 Task: Customize the loan type to 15-year fixed.
Action: Mouse moved to (709, 70)
Screenshot: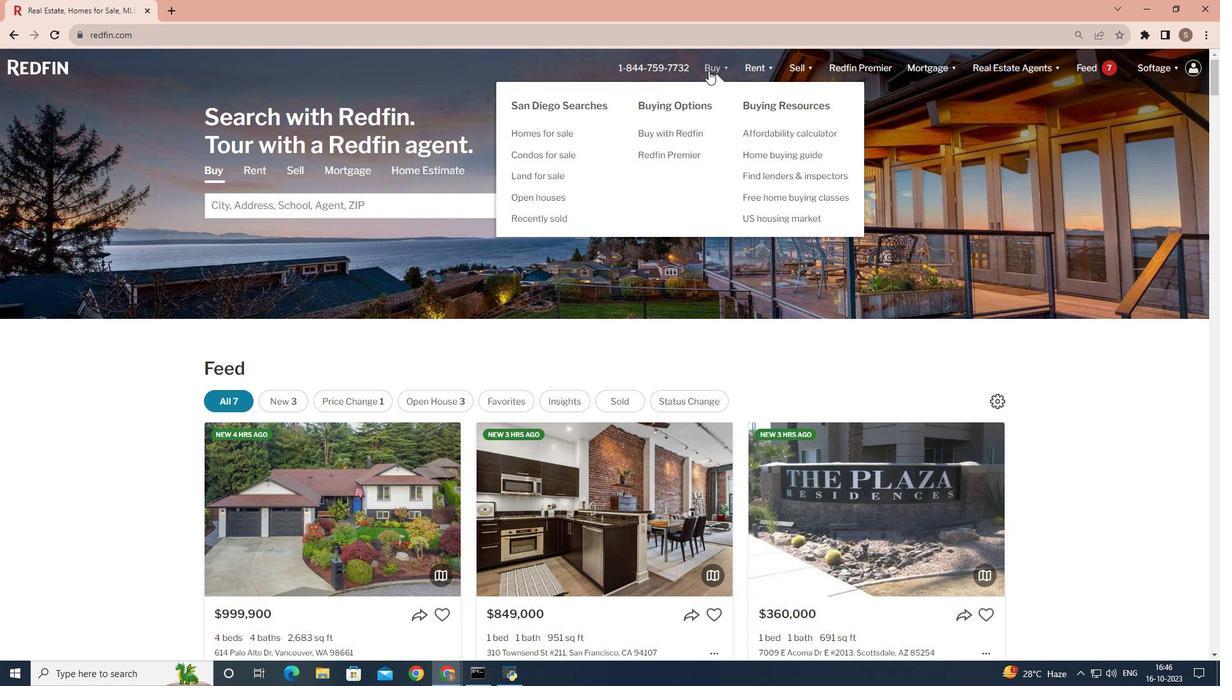 
Action: Mouse pressed left at (709, 70)
Screenshot: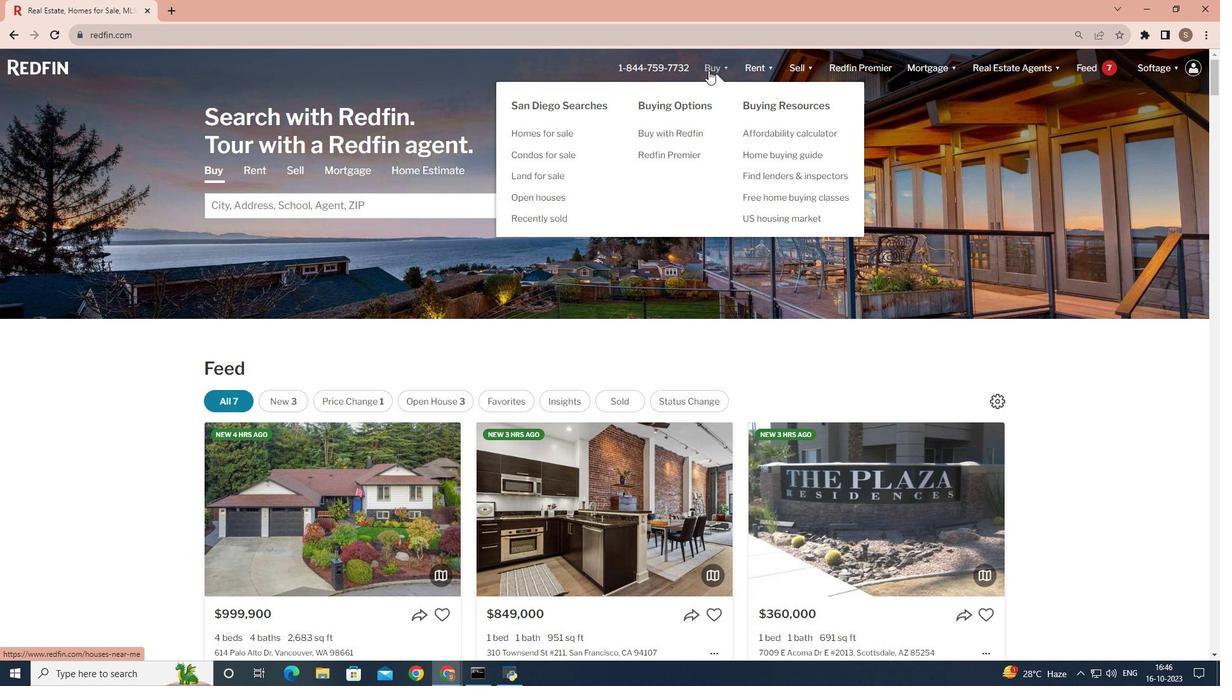 
Action: Mouse moved to (361, 263)
Screenshot: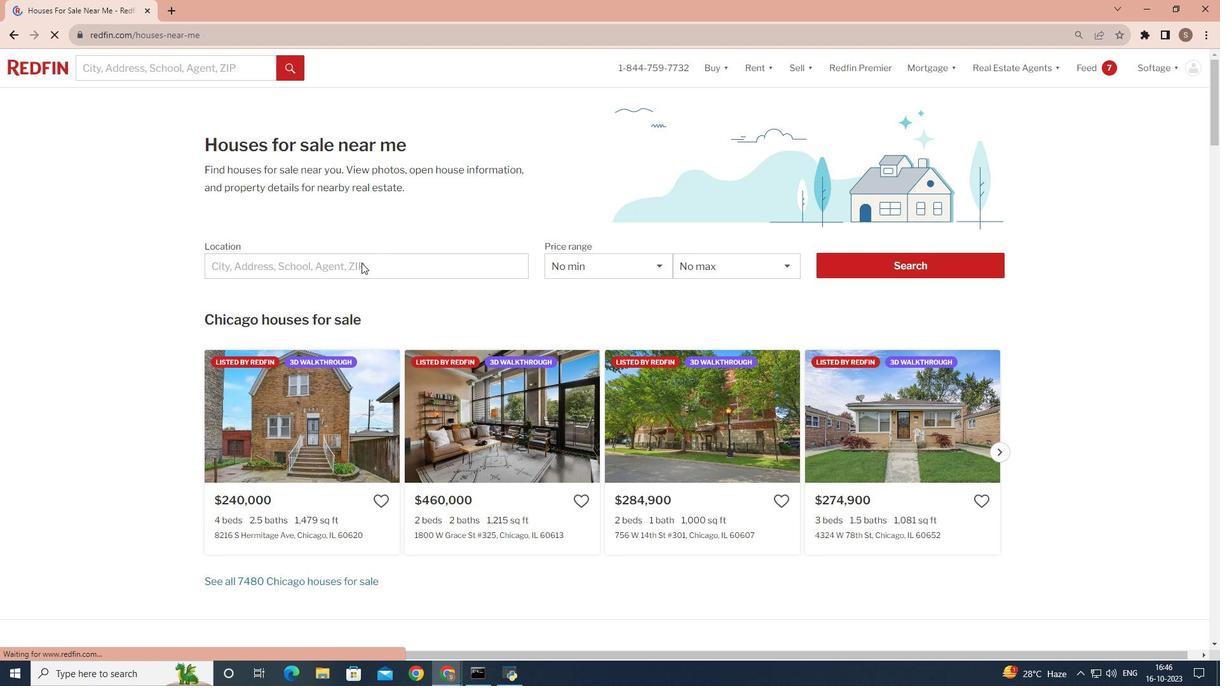 
Action: Mouse pressed left at (361, 263)
Screenshot: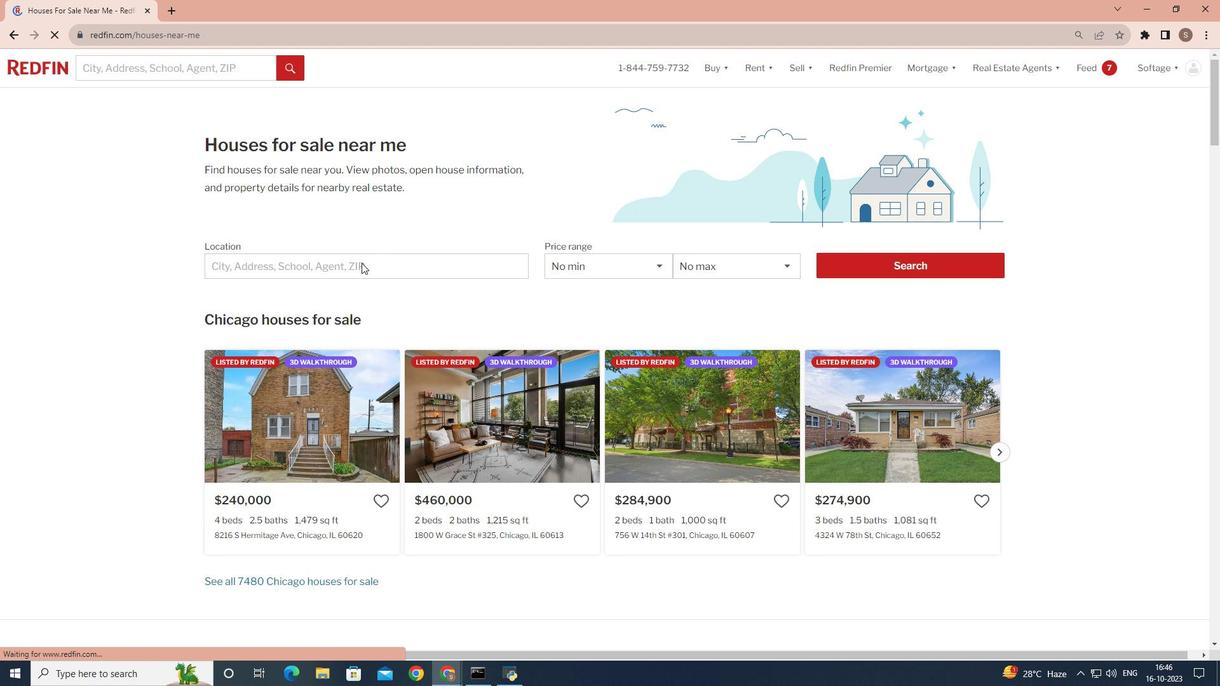 
Action: Mouse pressed left at (361, 263)
Screenshot: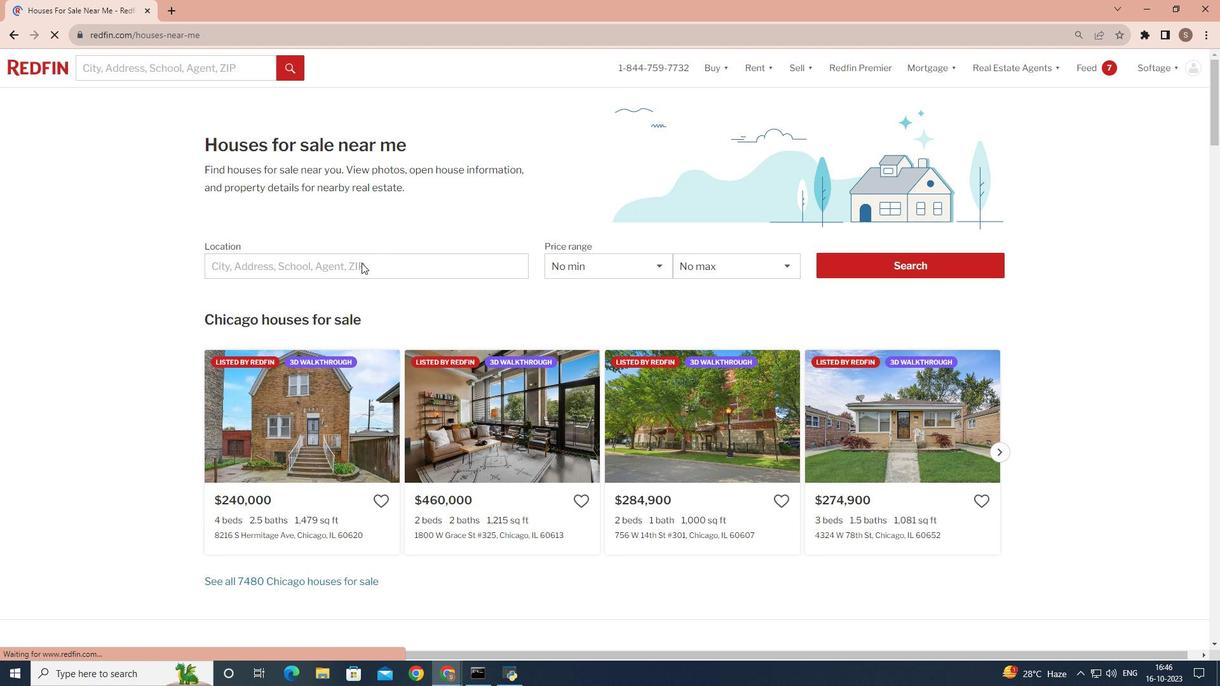 
Action: Mouse moved to (341, 268)
Screenshot: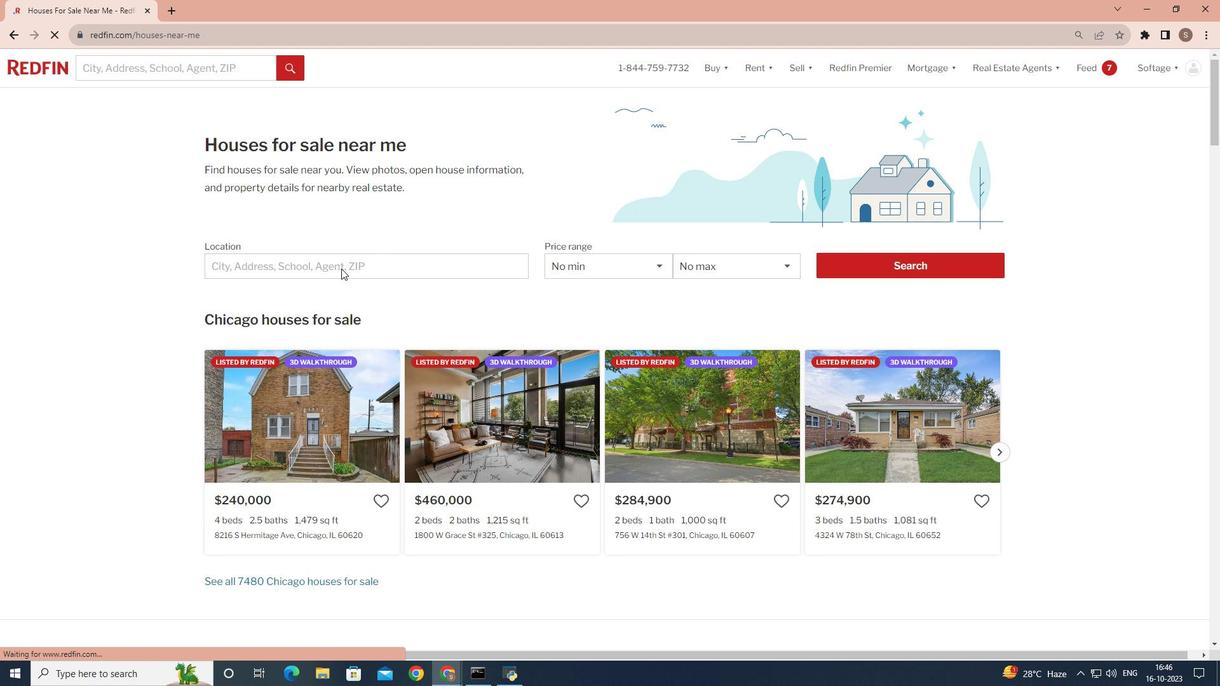 
Action: Mouse pressed left at (341, 268)
Screenshot: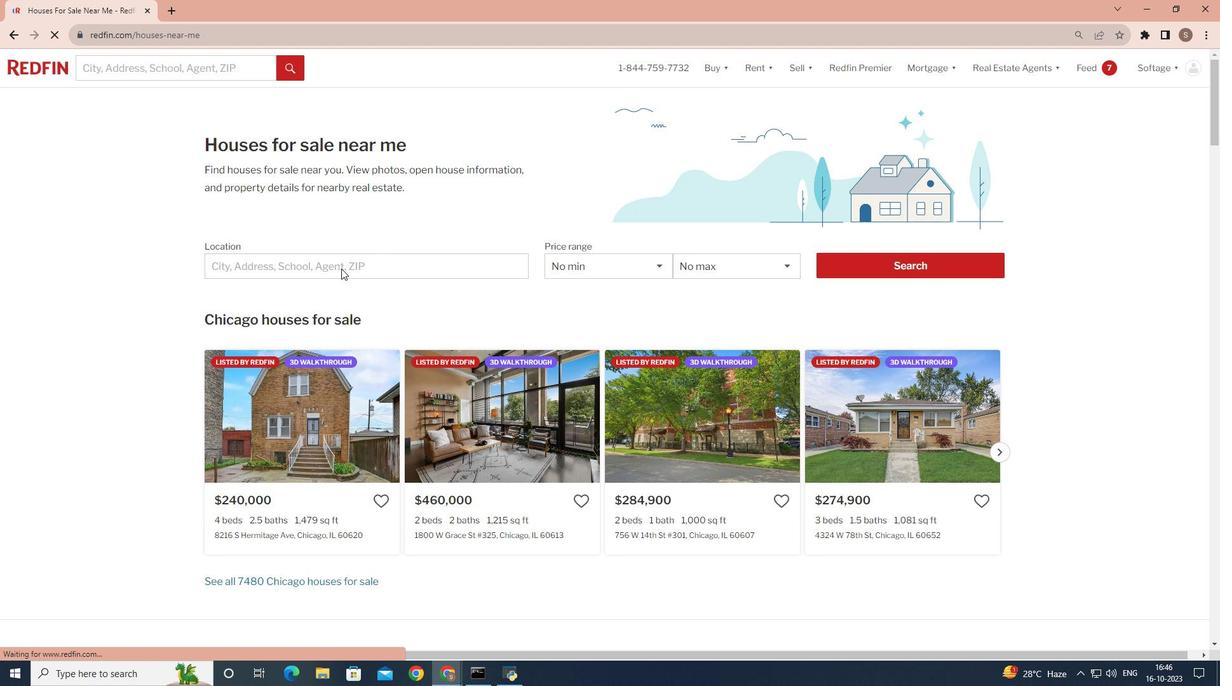 
Action: Mouse pressed left at (341, 268)
Screenshot: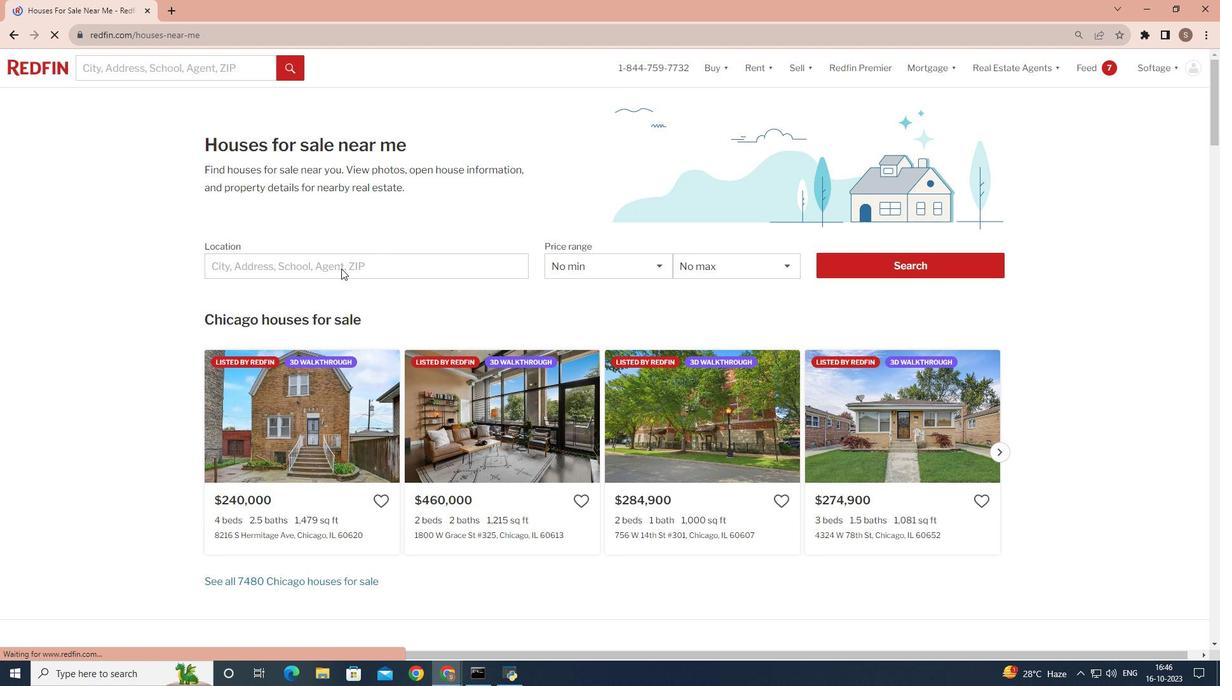 
Action: Mouse pressed left at (341, 268)
Screenshot: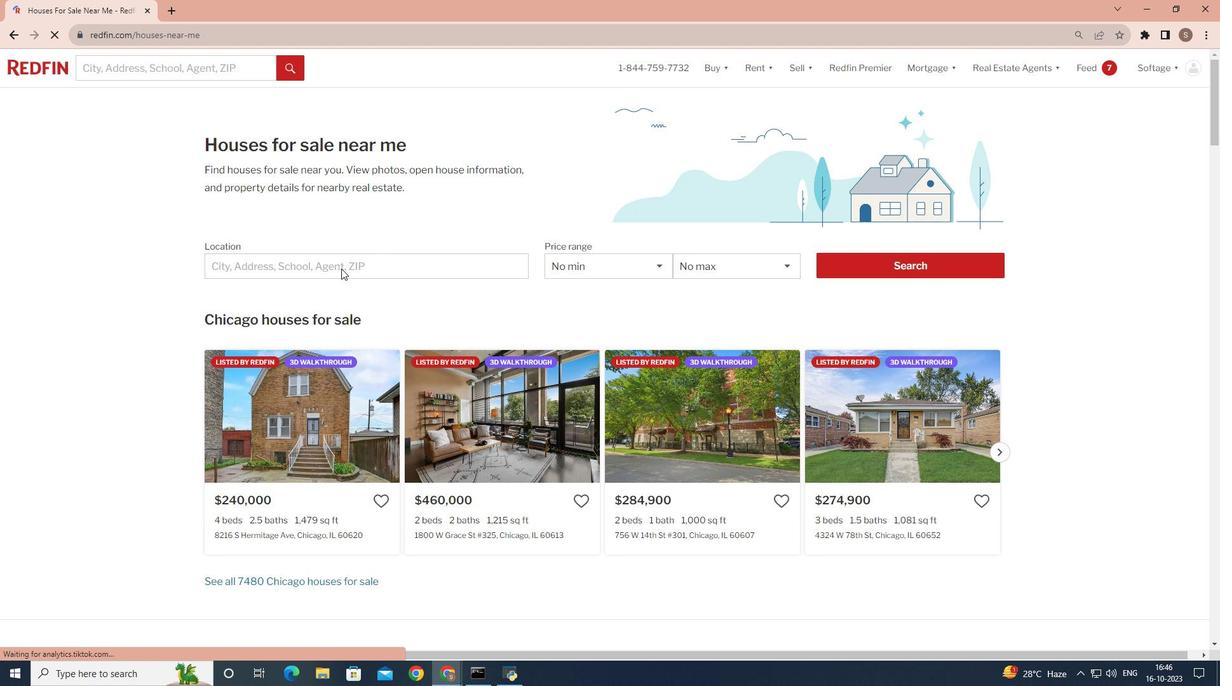
Action: Mouse moved to (319, 264)
Screenshot: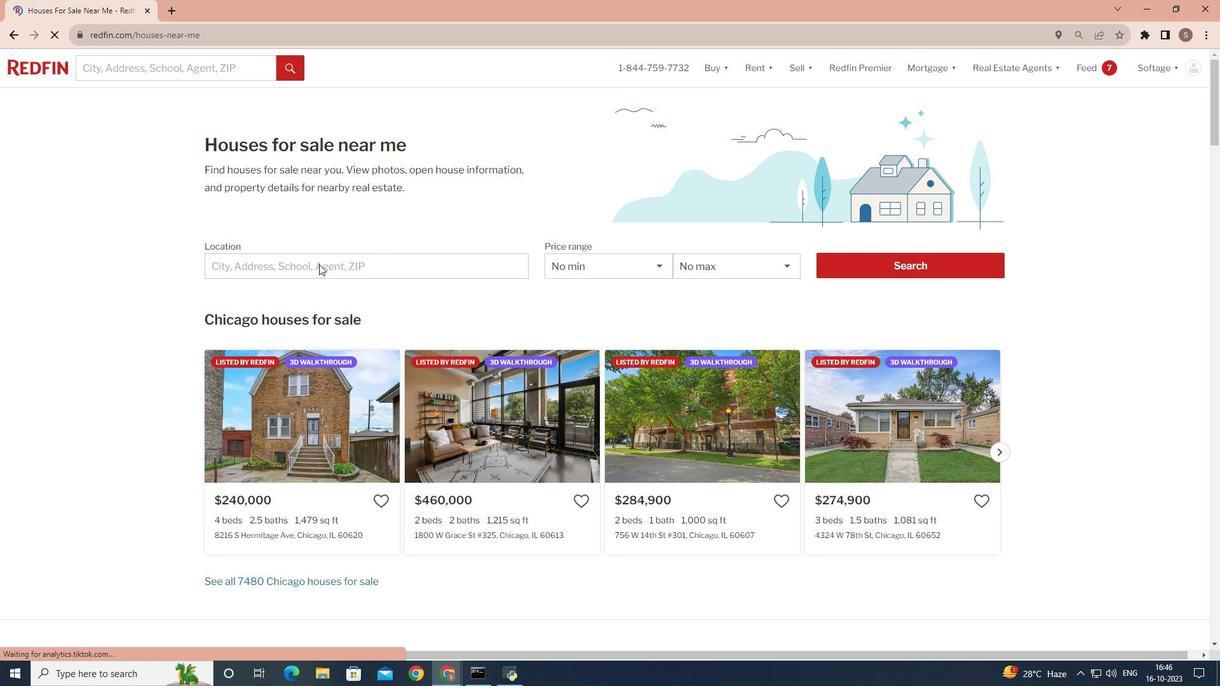 
Action: Mouse pressed left at (319, 264)
Screenshot: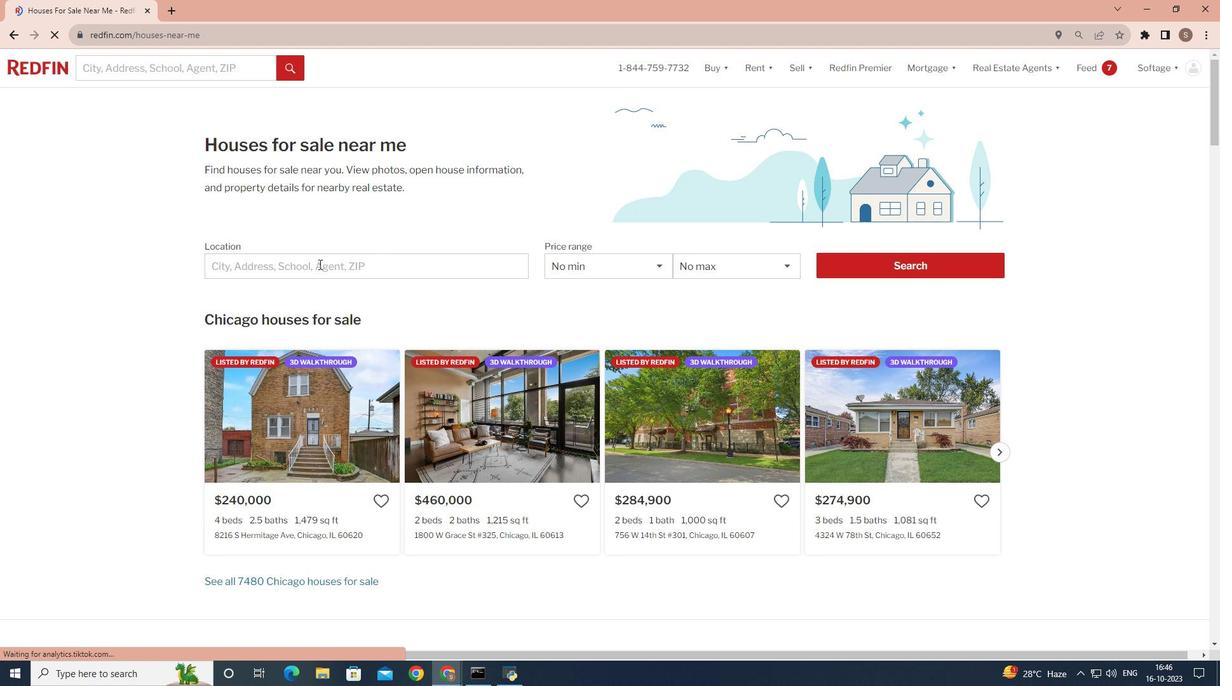 
Action: Key pressed <Key.shift>San<Key.space><Key.shift>Diego
Screenshot: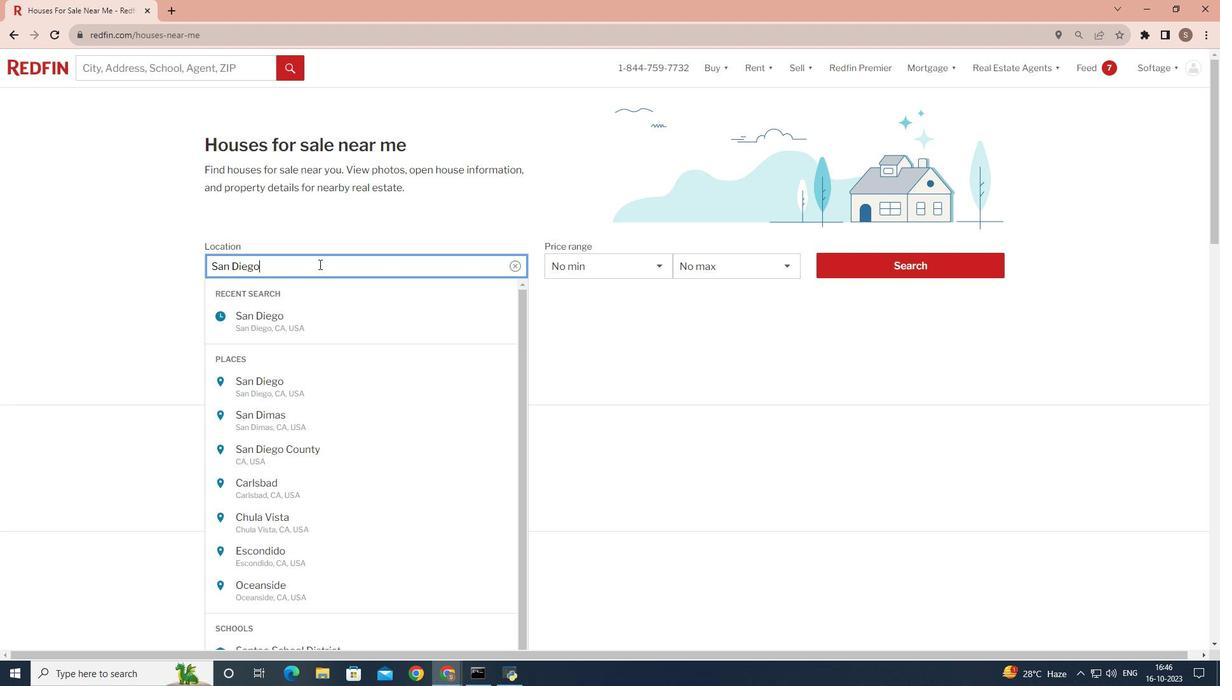 
Action: Mouse moved to (918, 269)
Screenshot: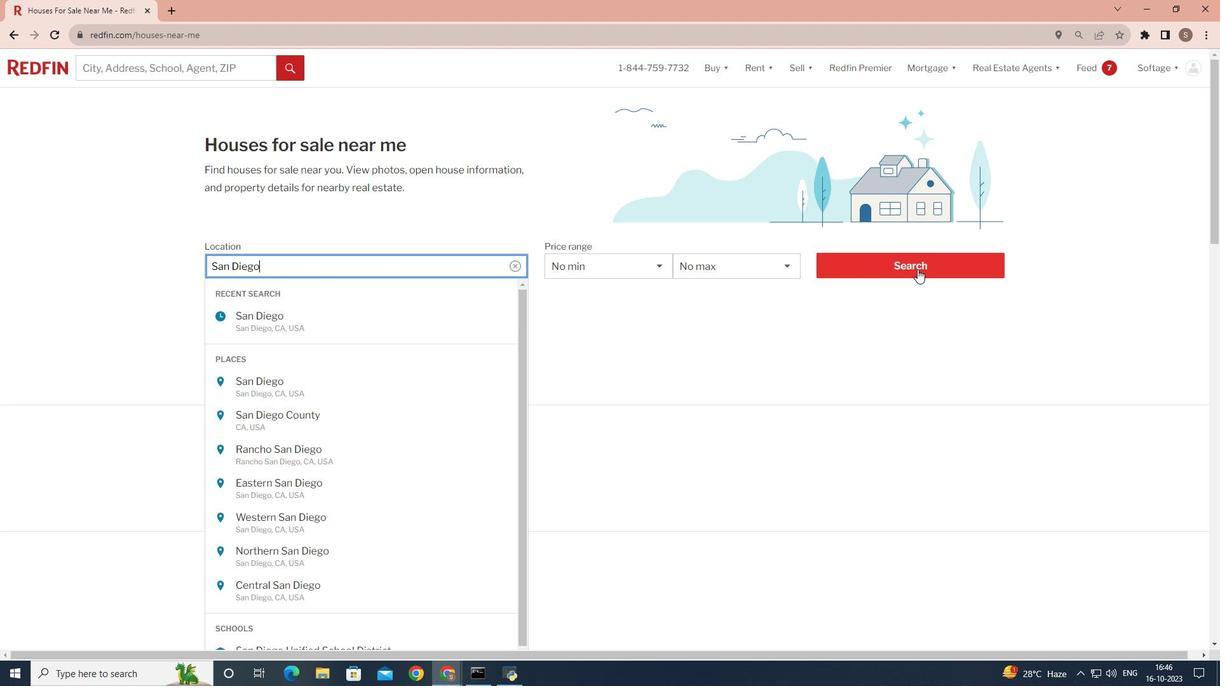 
Action: Mouse pressed left at (918, 269)
Screenshot: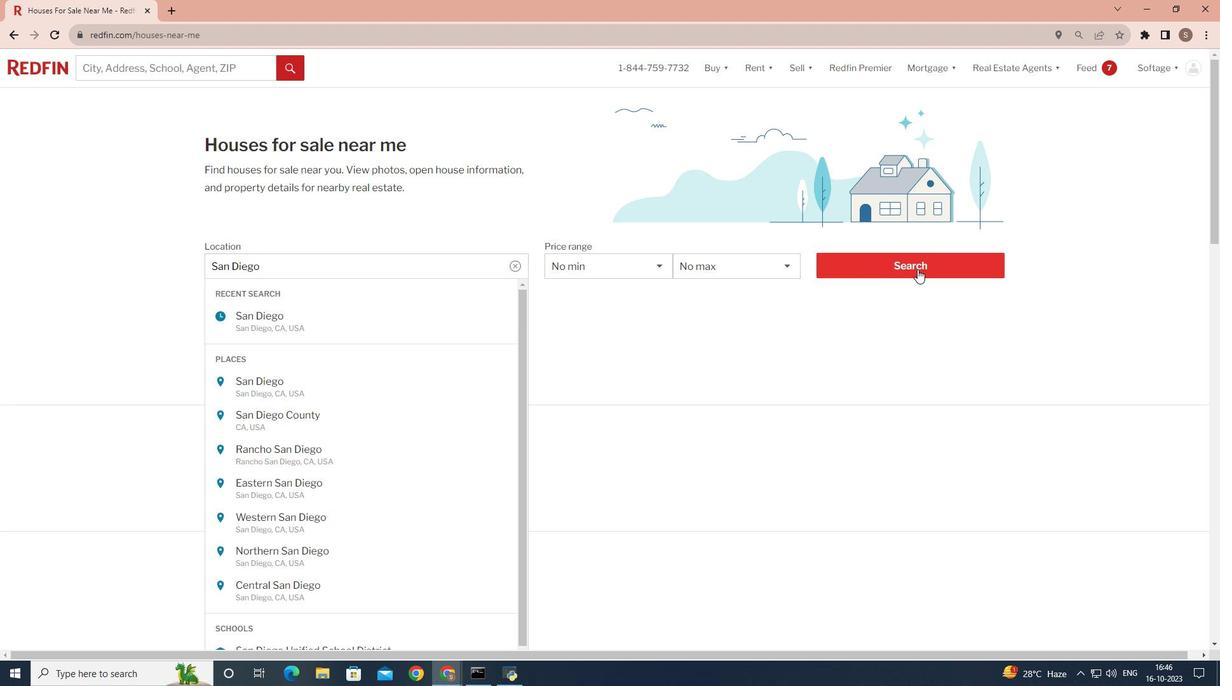 
Action: Mouse pressed left at (918, 269)
Screenshot: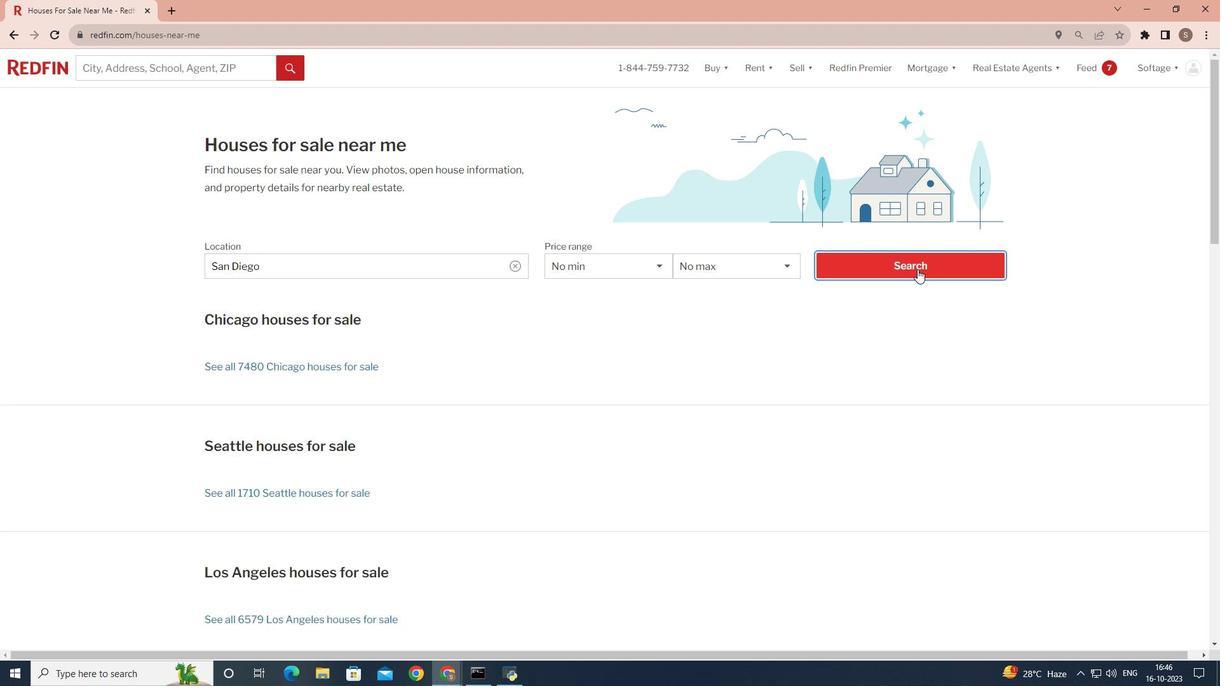 
Action: Mouse moved to (1079, 150)
Screenshot: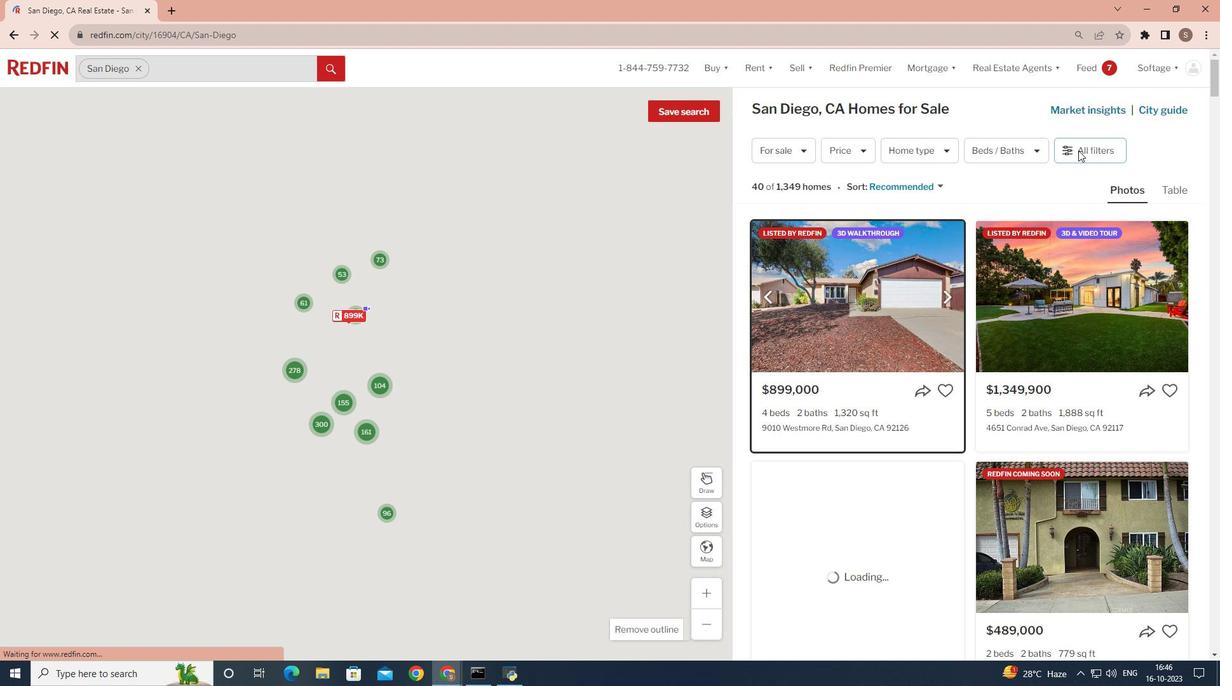 
Action: Mouse pressed left at (1079, 150)
Screenshot: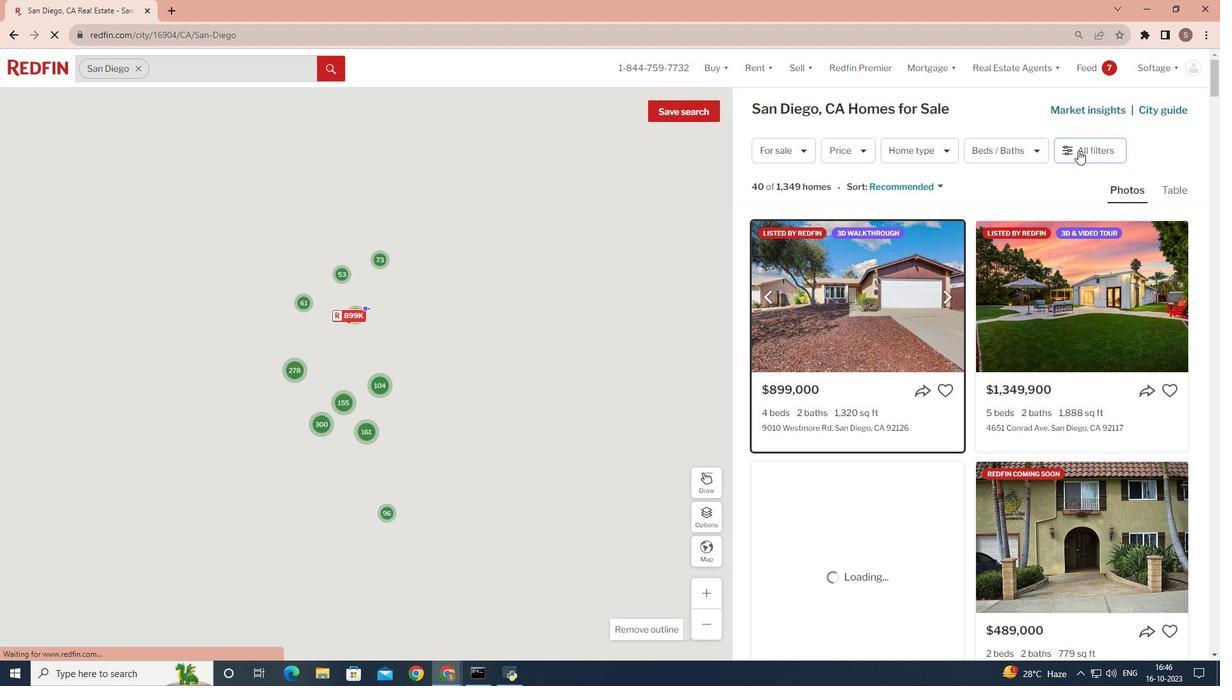 
Action: Mouse pressed left at (1079, 150)
Screenshot: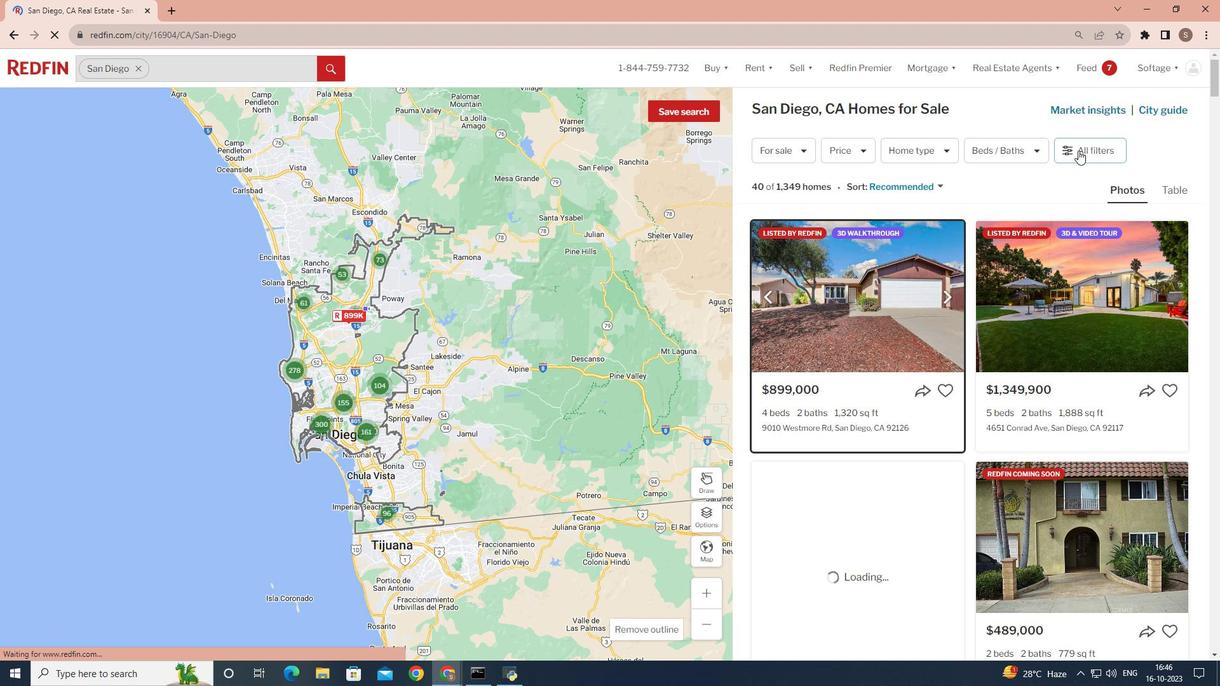 
Action: Mouse pressed left at (1079, 150)
Screenshot: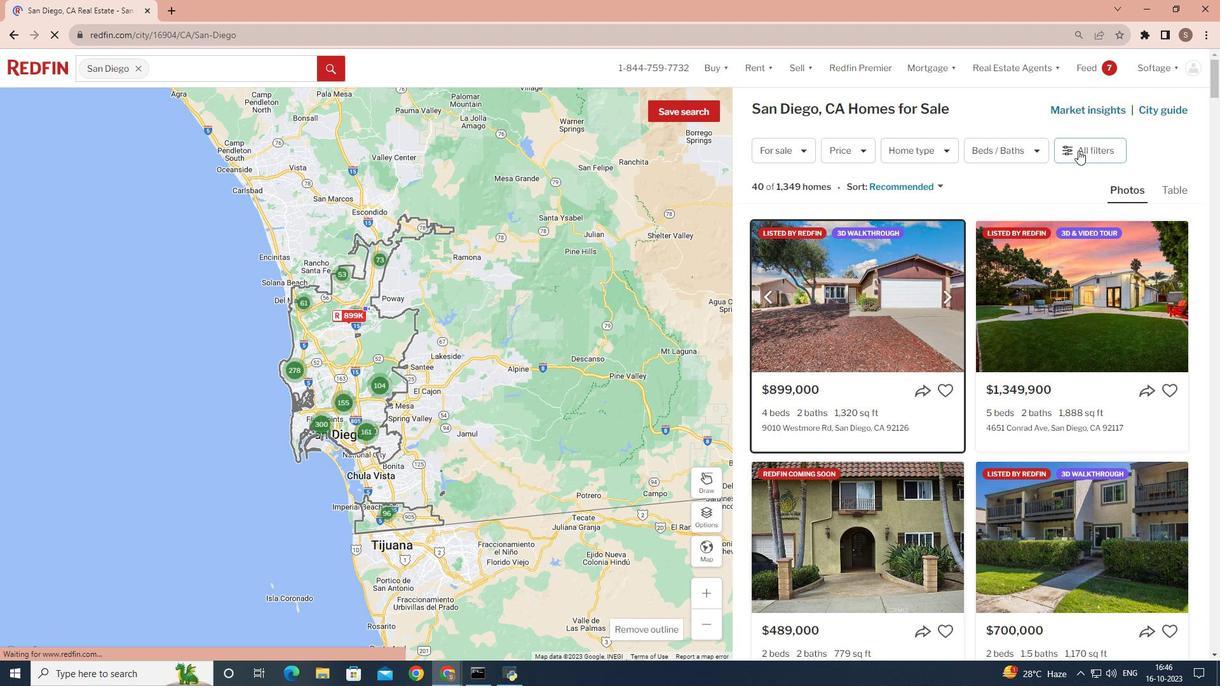 
Action: Mouse pressed left at (1079, 150)
Screenshot: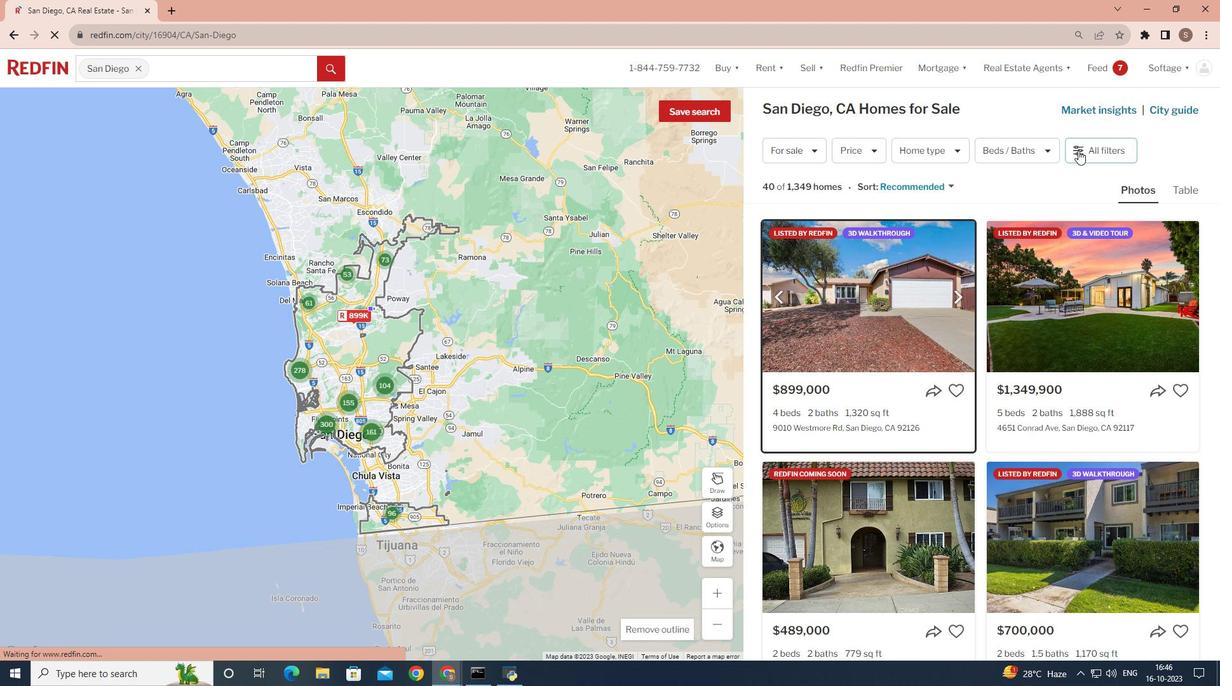 
Action: Mouse moved to (1099, 151)
Screenshot: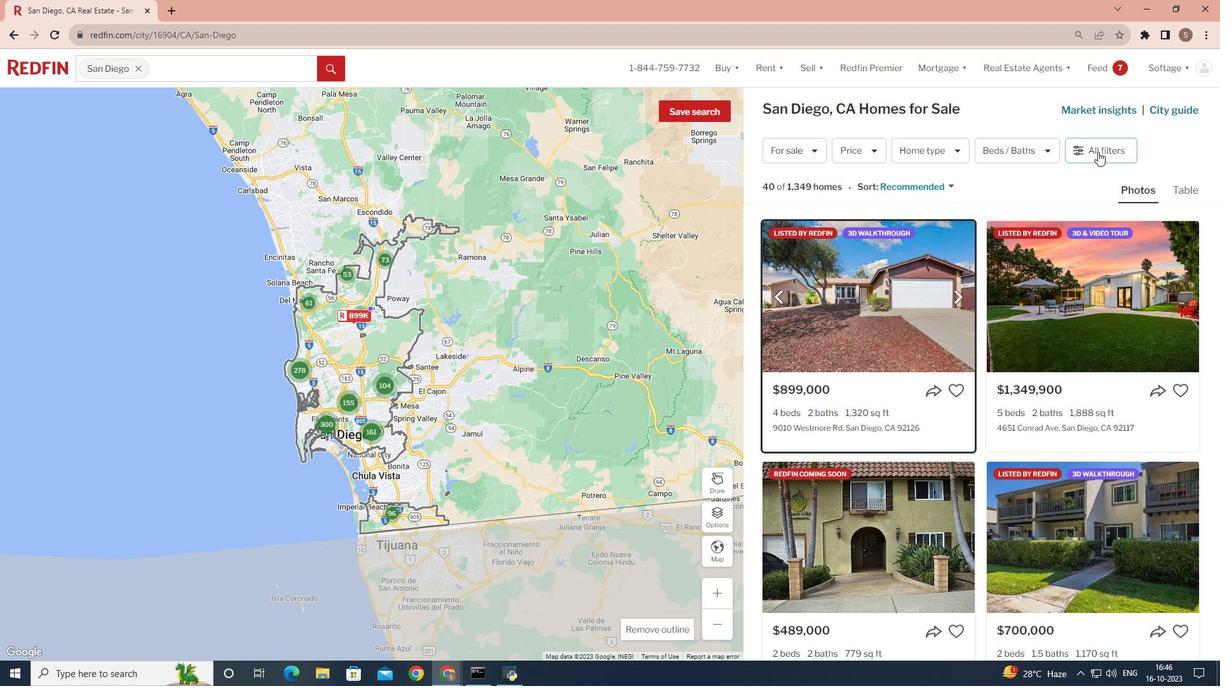 
Action: Mouse pressed left at (1099, 151)
Screenshot: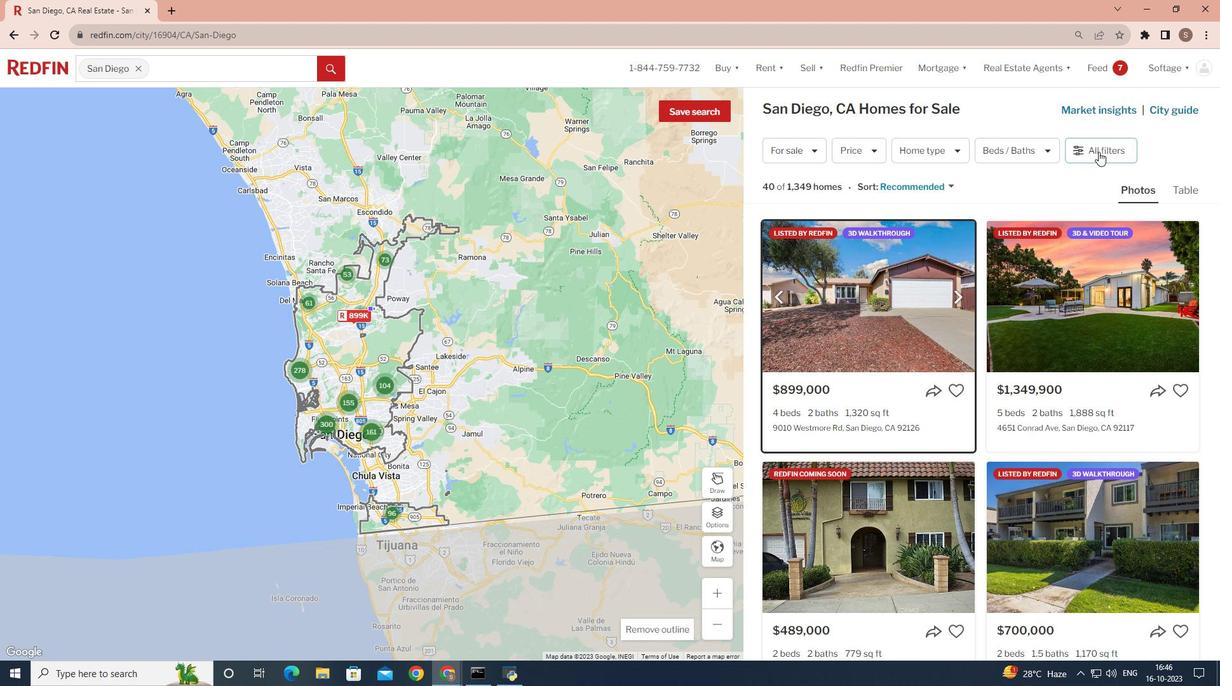 
Action: Mouse moved to (1068, 167)
Screenshot: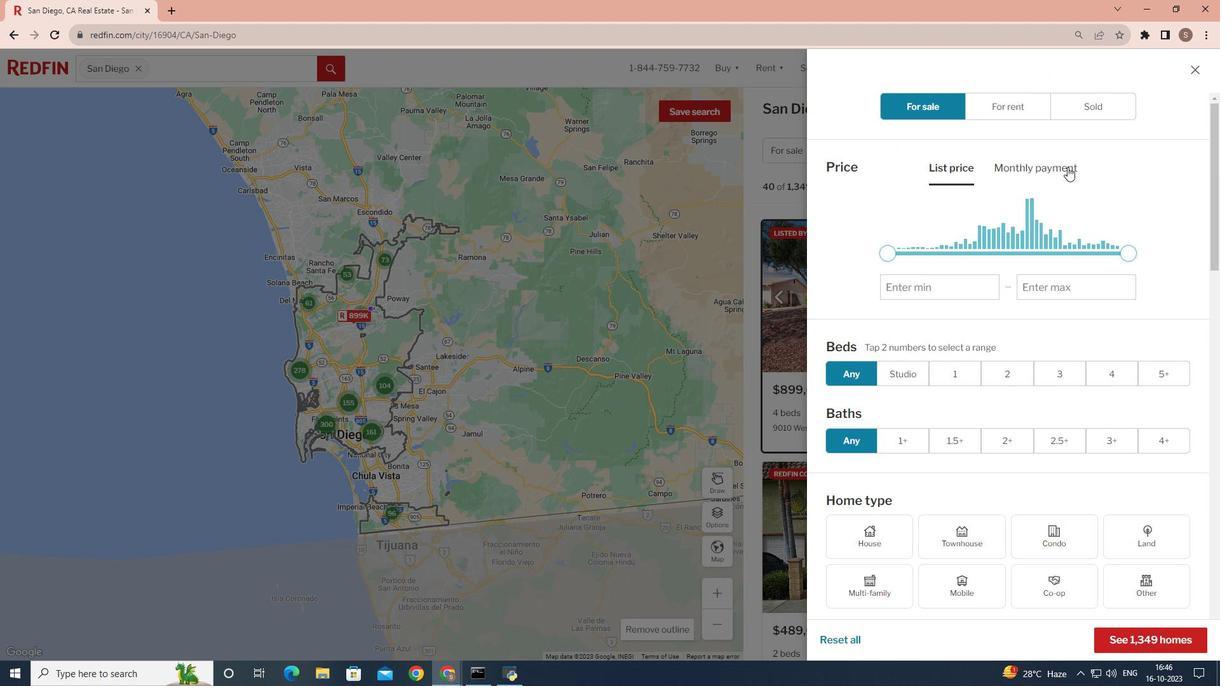 
Action: Mouse pressed left at (1068, 167)
Screenshot: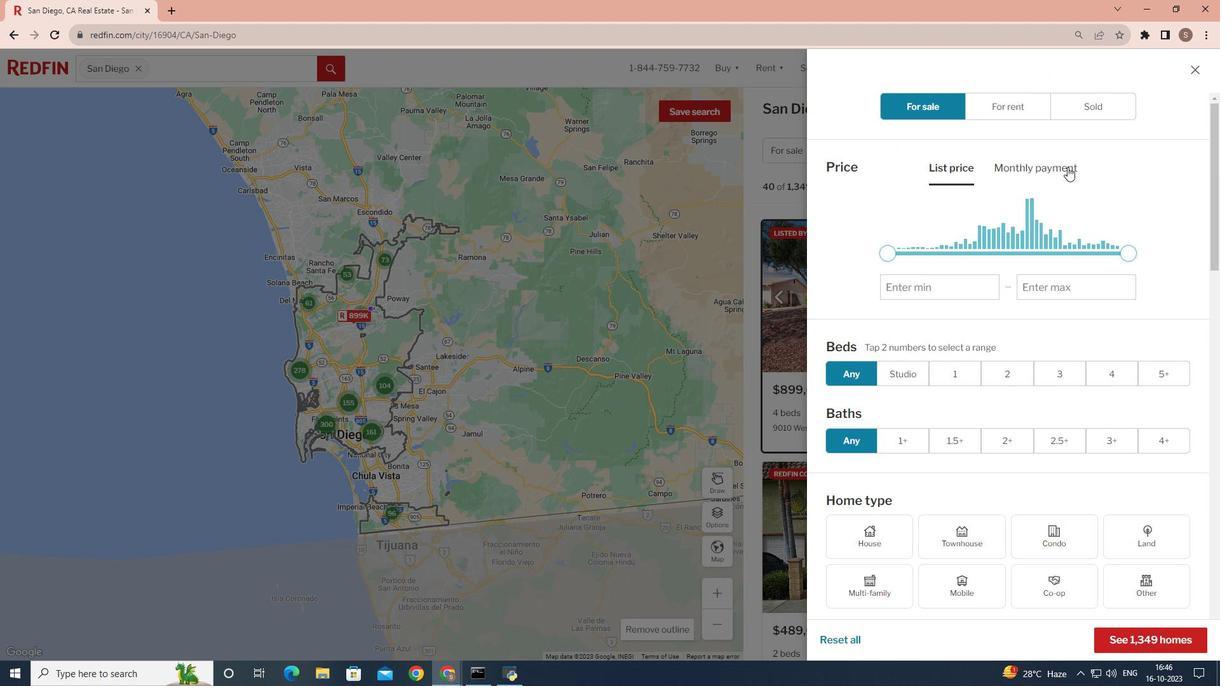 
Action: Mouse moved to (922, 394)
Screenshot: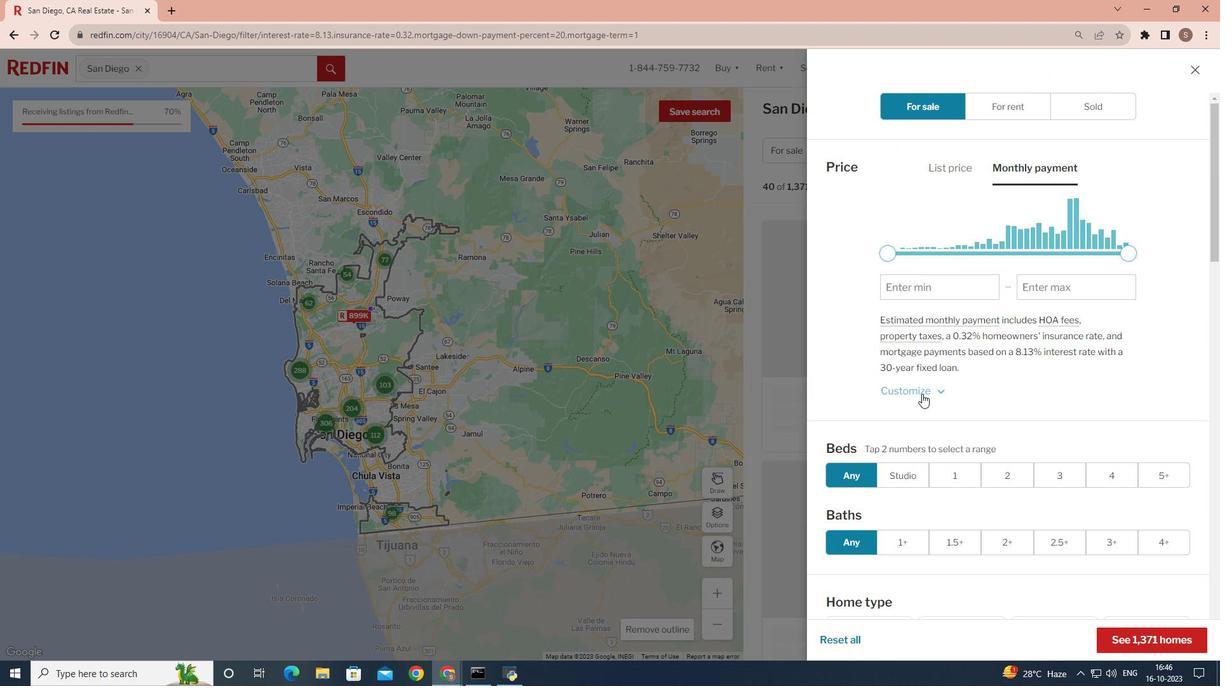 
Action: Mouse pressed left at (922, 394)
Screenshot: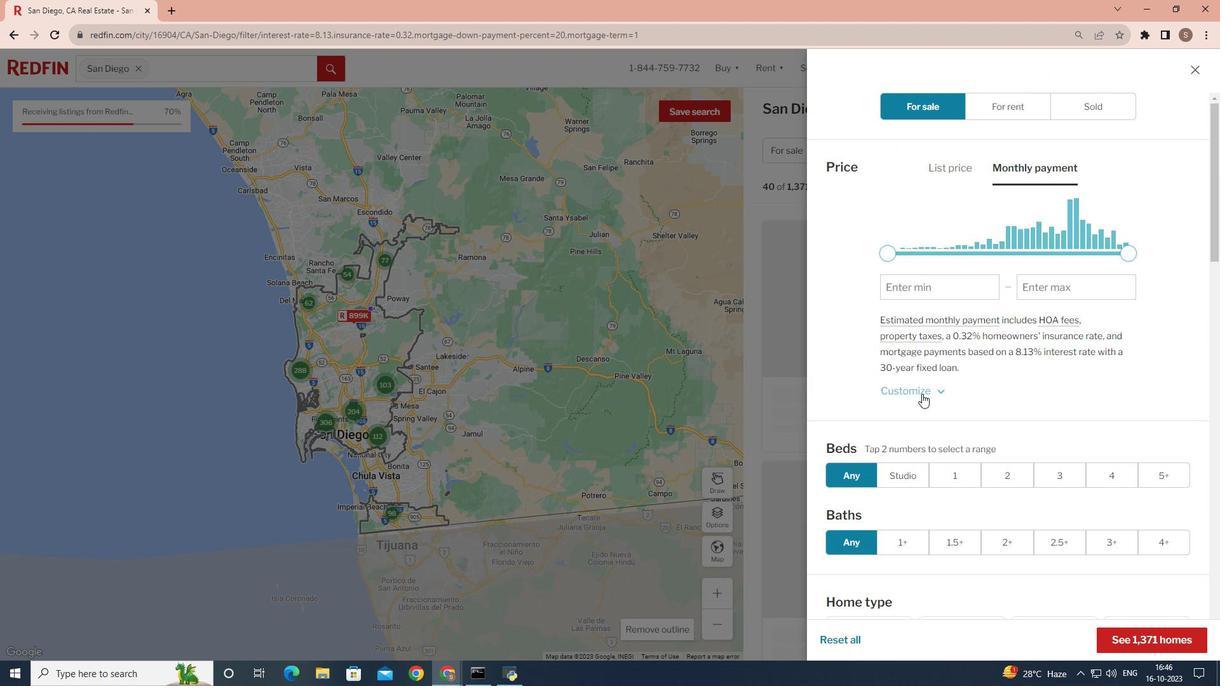 
Action: Mouse moved to (982, 352)
Screenshot: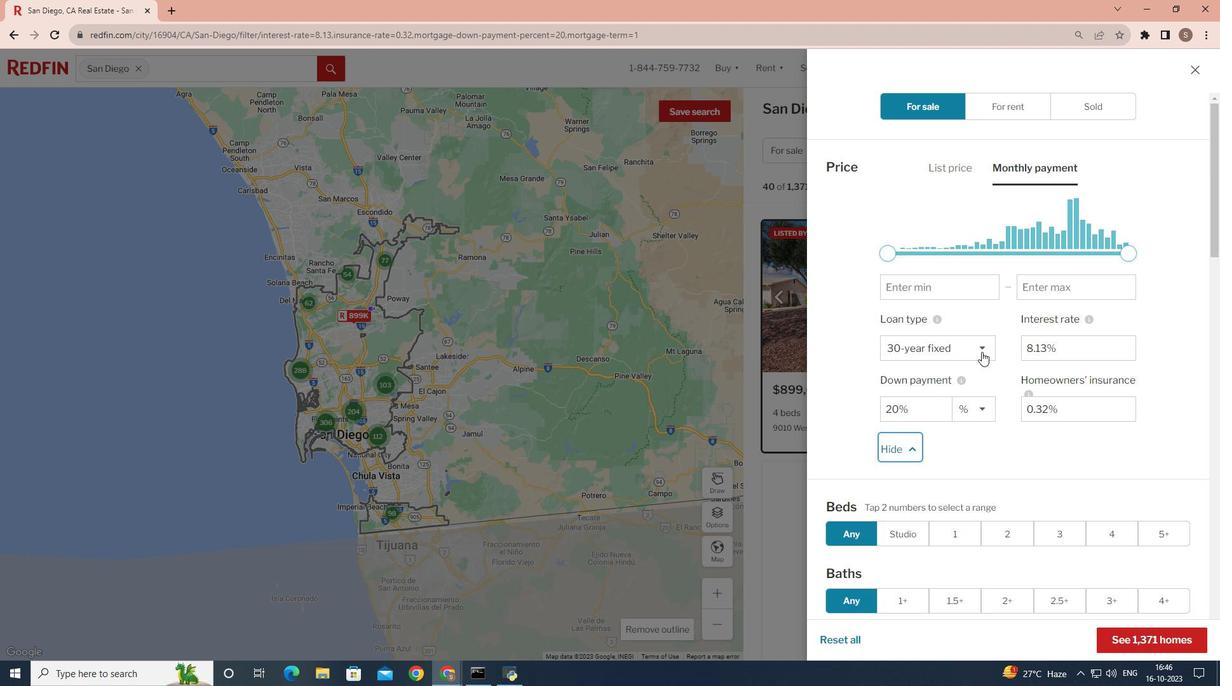 
Action: Mouse pressed left at (982, 352)
Screenshot: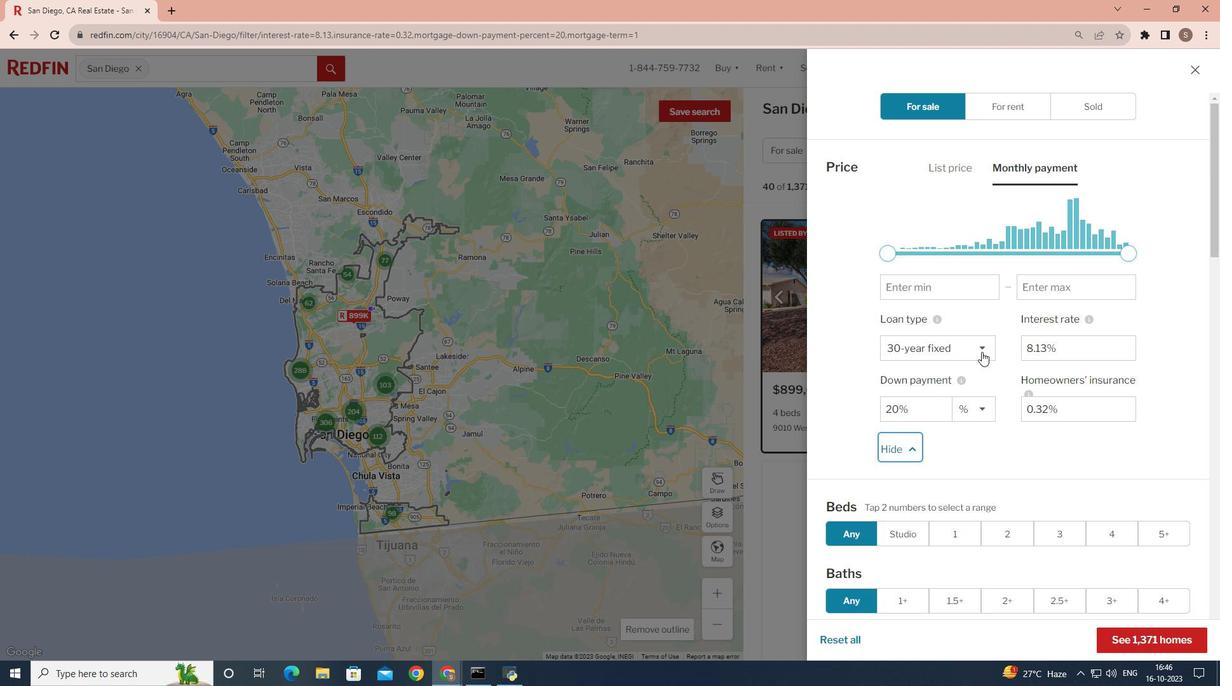 
Action: Mouse moved to (974, 374)
Screenshot: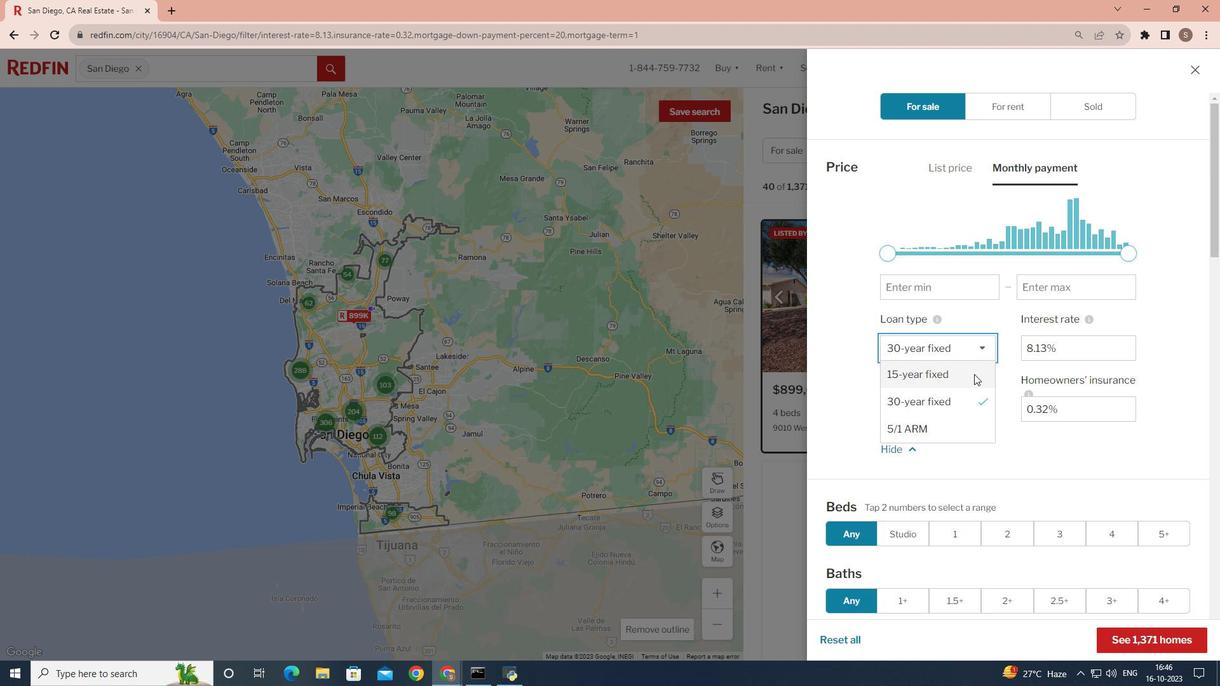 
Action: Mouse pressed left at (974, 374)
Screenshot: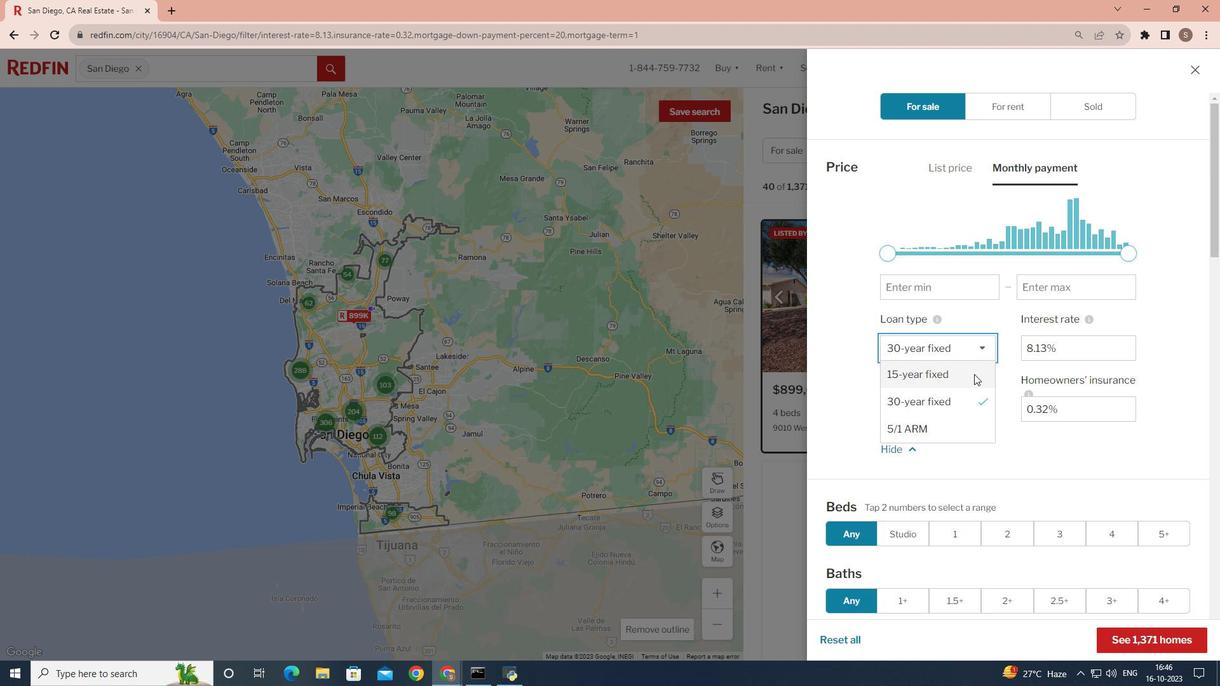
